 Task: Check your calendar for any scheduled meetings or appointments in Outlook.
Action: Mouse moved to (20, 31)
Screenshot: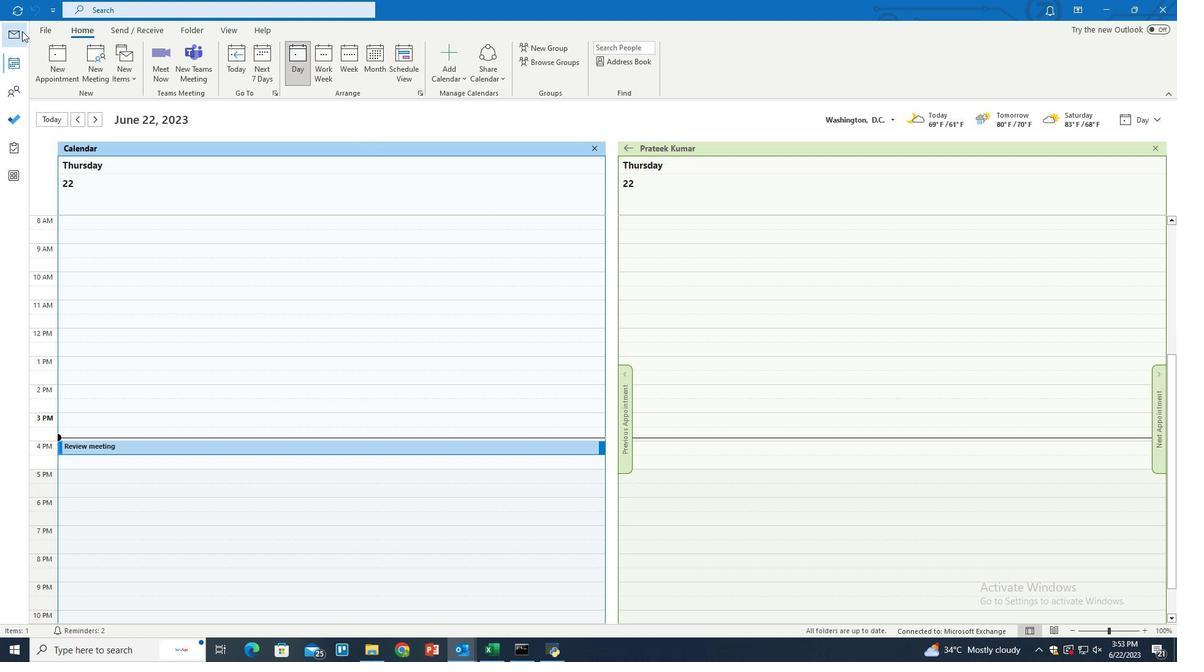 
Action: Mouse pressed left at (20, 31)
Screenshot: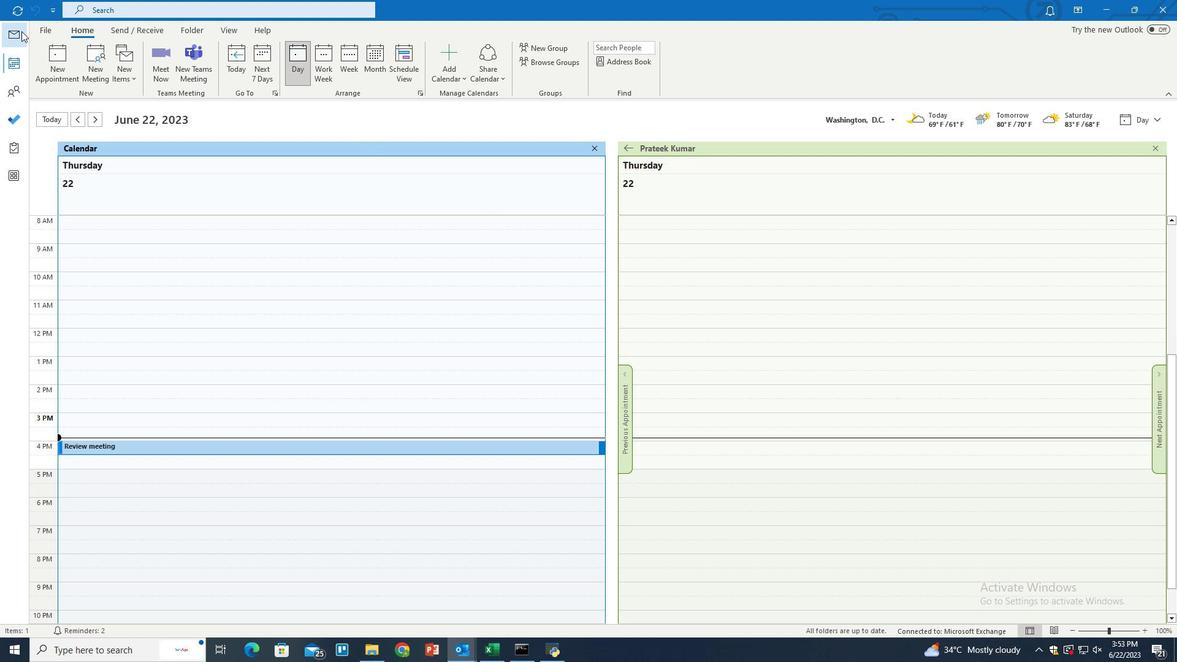 
Action: Mouse moved to (234, 27)
Screenshot: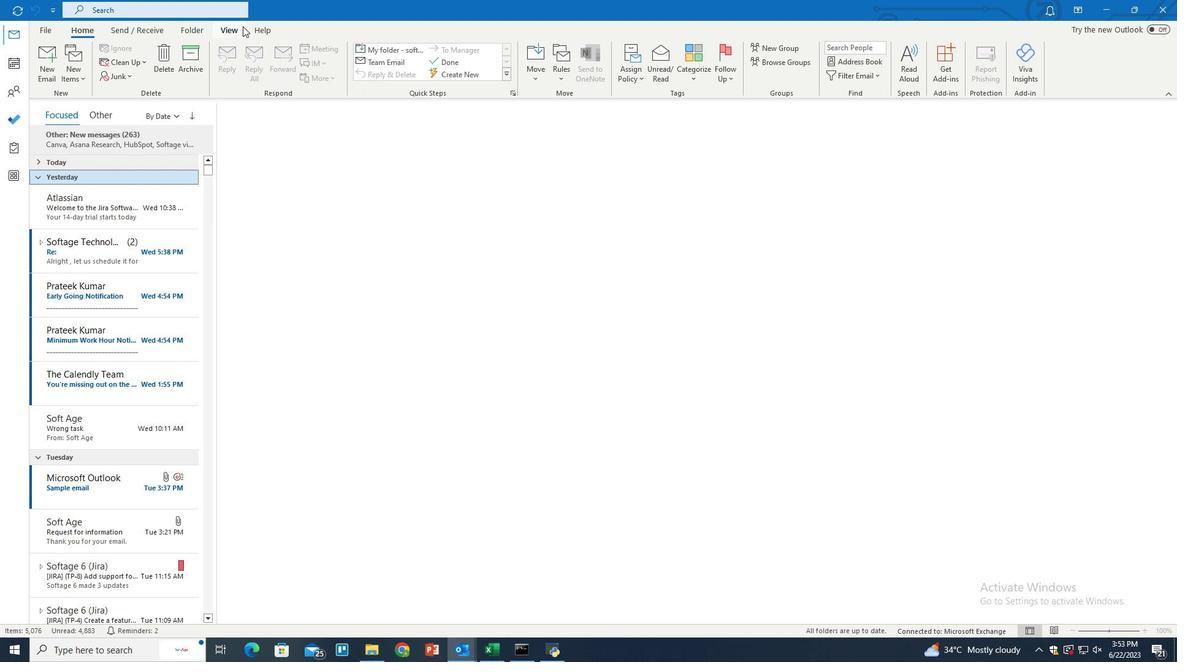 
Action: Mouse pressed left at (234, 27)
Screenshot: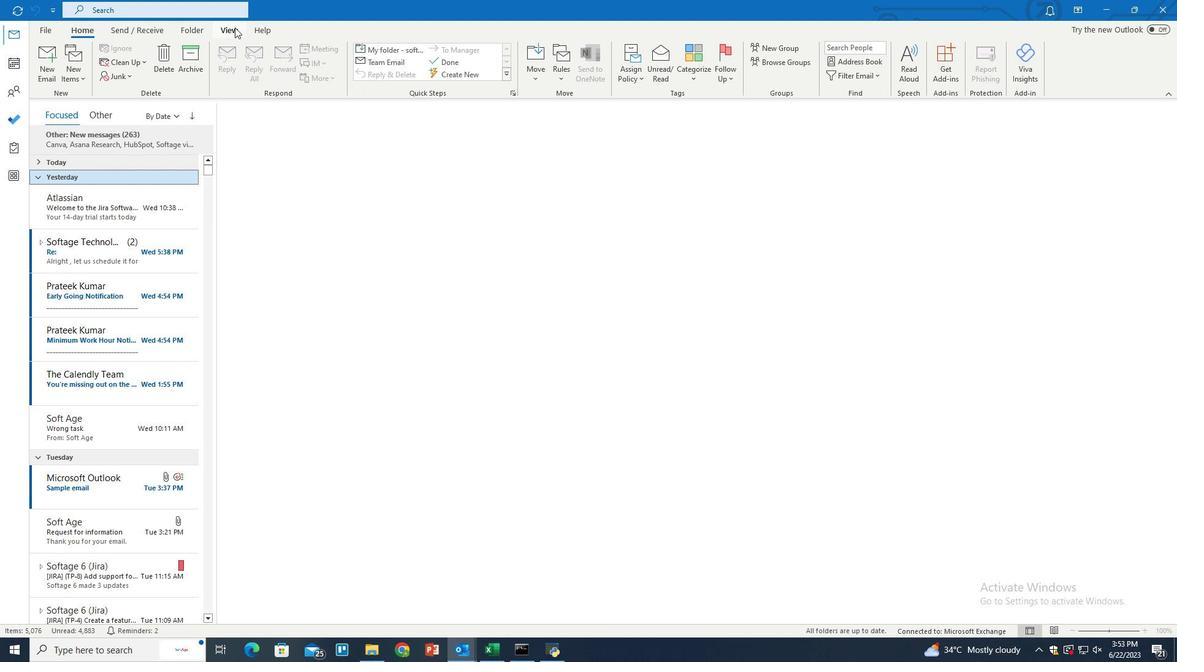 
Action: Mouse moved to (847, 74)
Screenshot: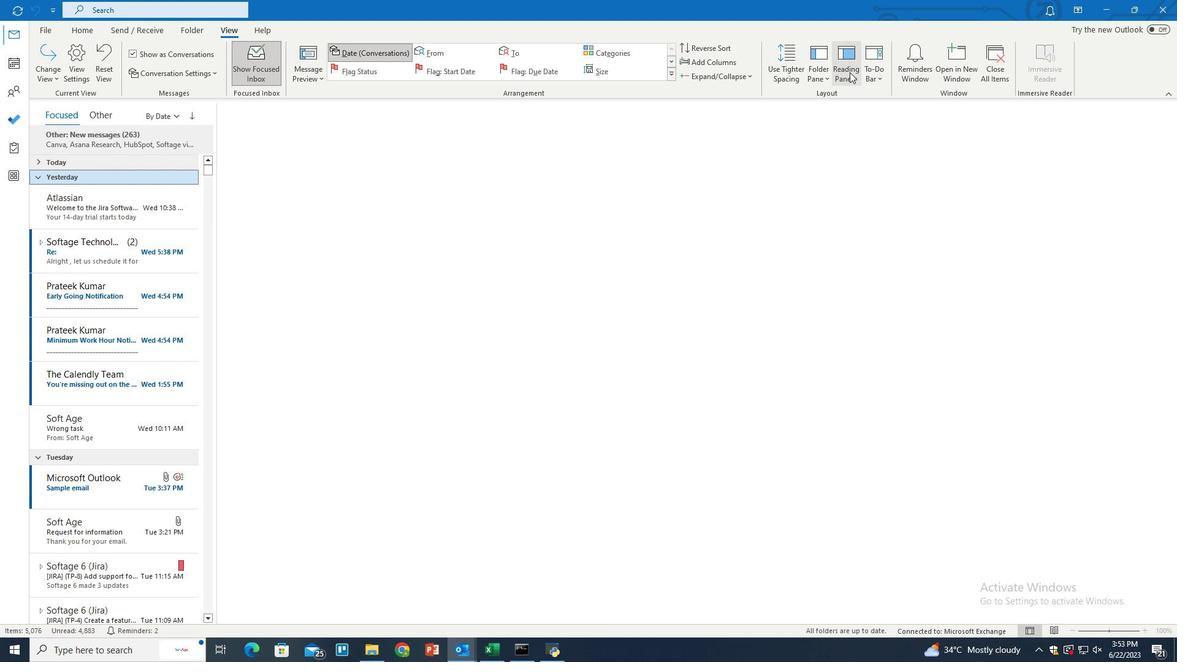 
Action: Mouse pressed left at (847, 74)
Screenshot: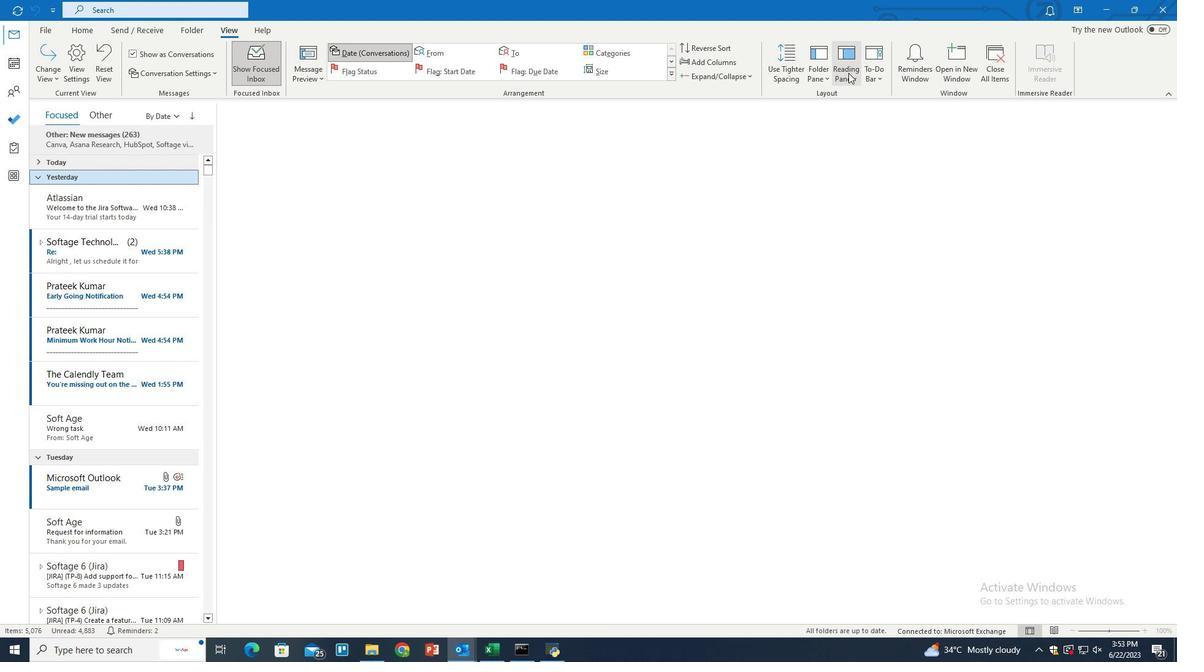 
Action: Mouse moved to (849, 107)
Screenshot: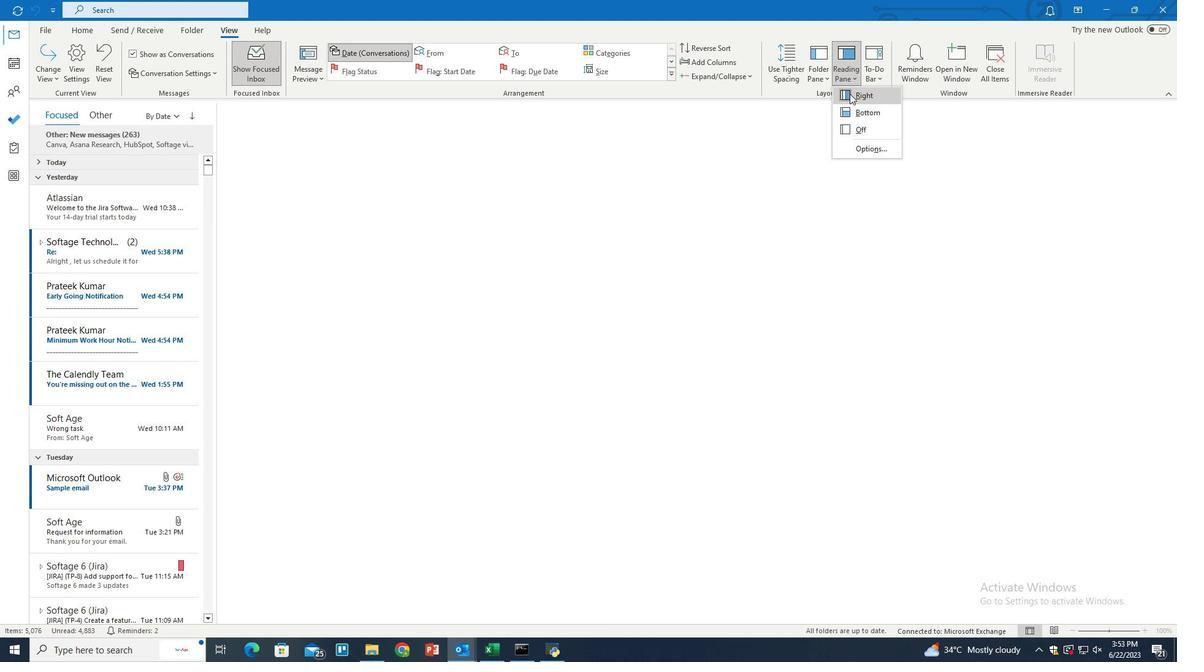 
Action: Mouse pressed left at (849, 107)
Screenshot: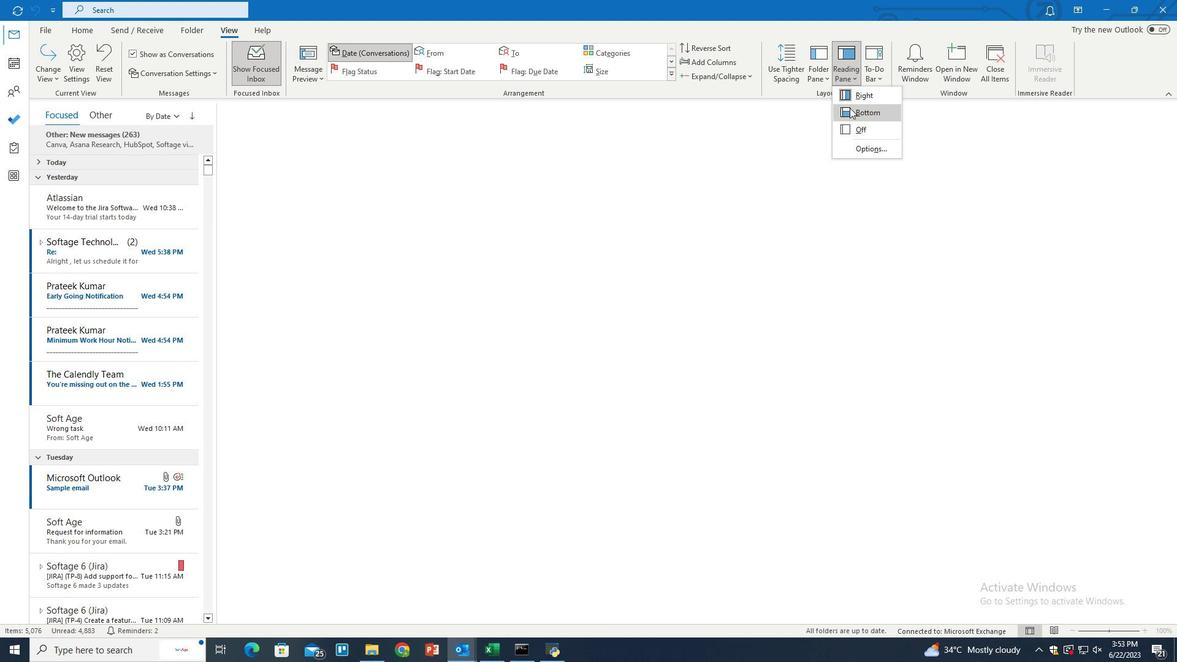 
